 Task: Change the event settings to add invitations to my calendar only if the sender is known.
Action: Mouse moved to (840, 88)
Screenshot: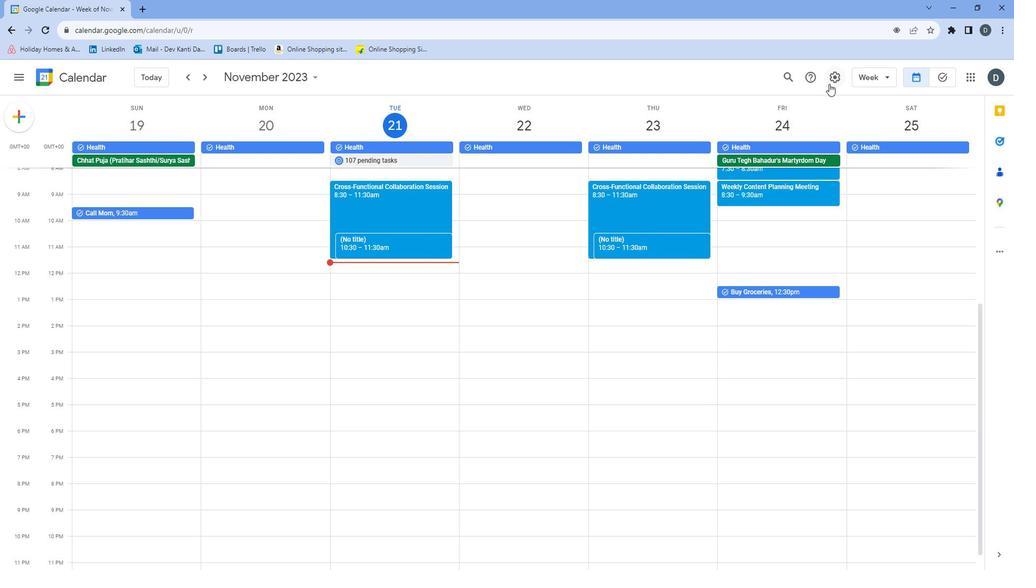 
Action: Mouse pressed left at (840, 88)
Screenshot: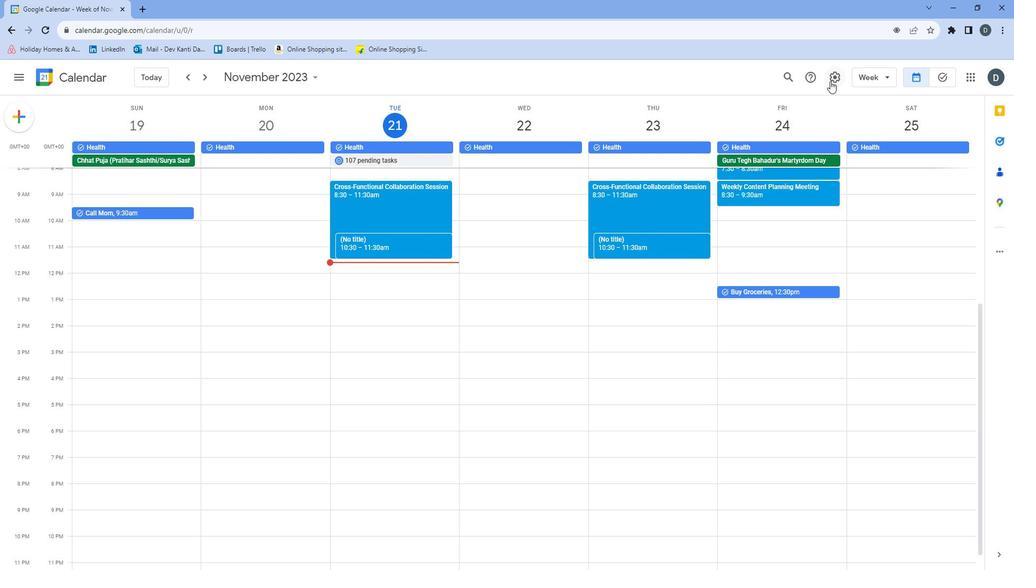 
Action: Mouse moved to (847, 102)
Screenshot: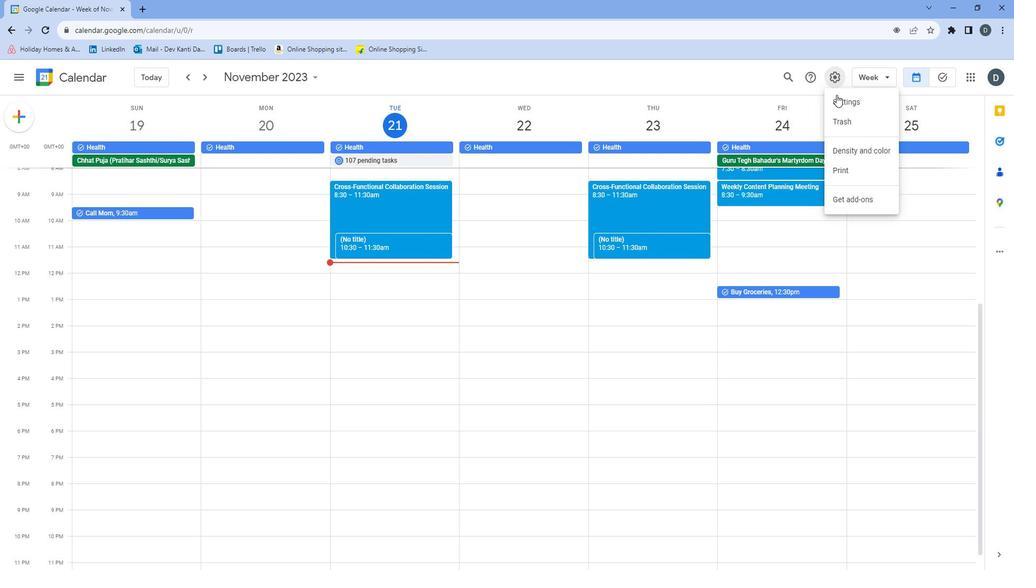 
Action: Mouse pressed left at (847, 102)
Screenshot: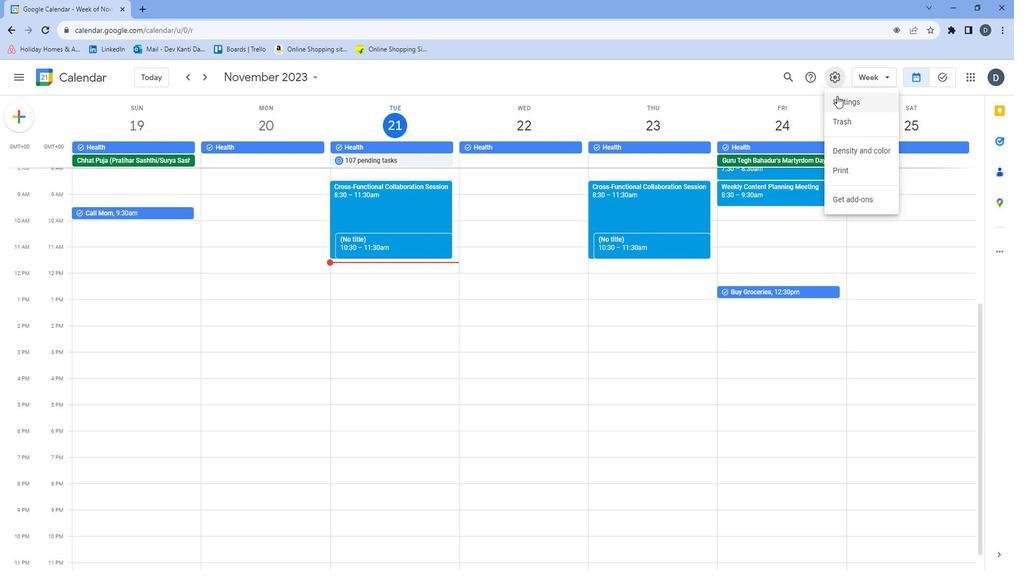 
Action: Mouse moved to (574, 319)
Screenshot: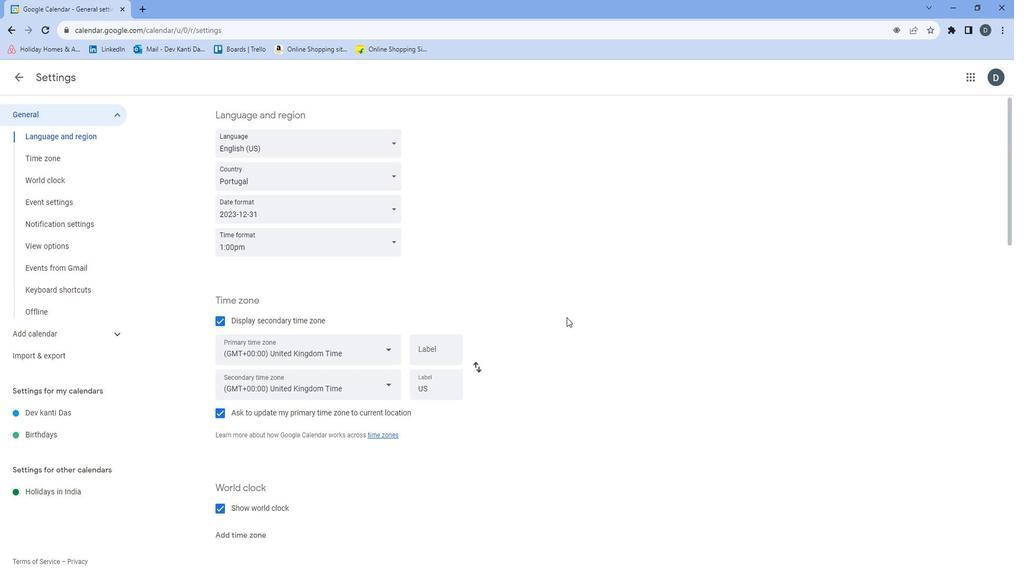 
Action: Mouse scrolled (574, 319) with delta (0, 0)
Screenshot: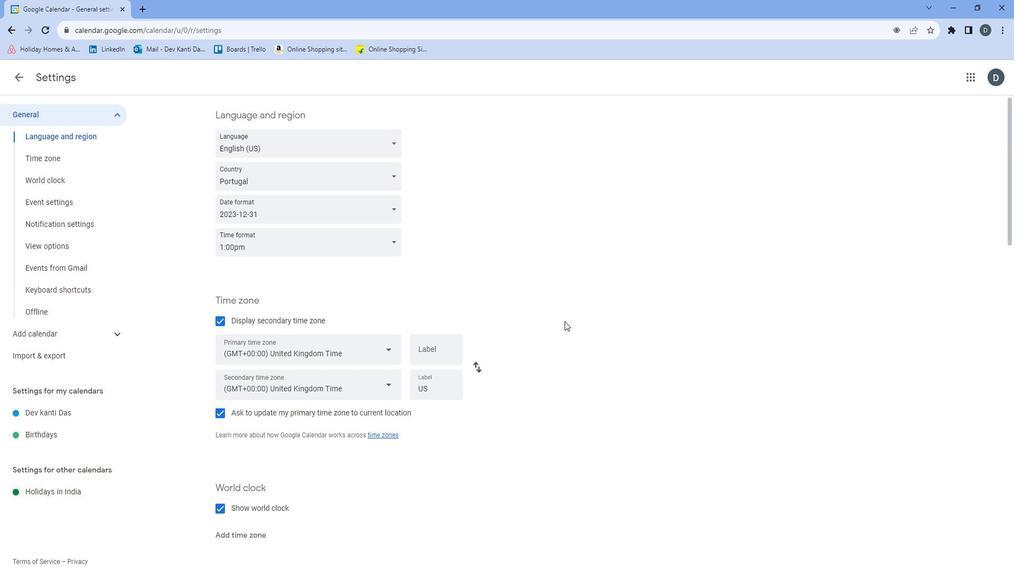 
Action: Mouse scrolled (574, 319) with delta (0, 0)
Screenshot: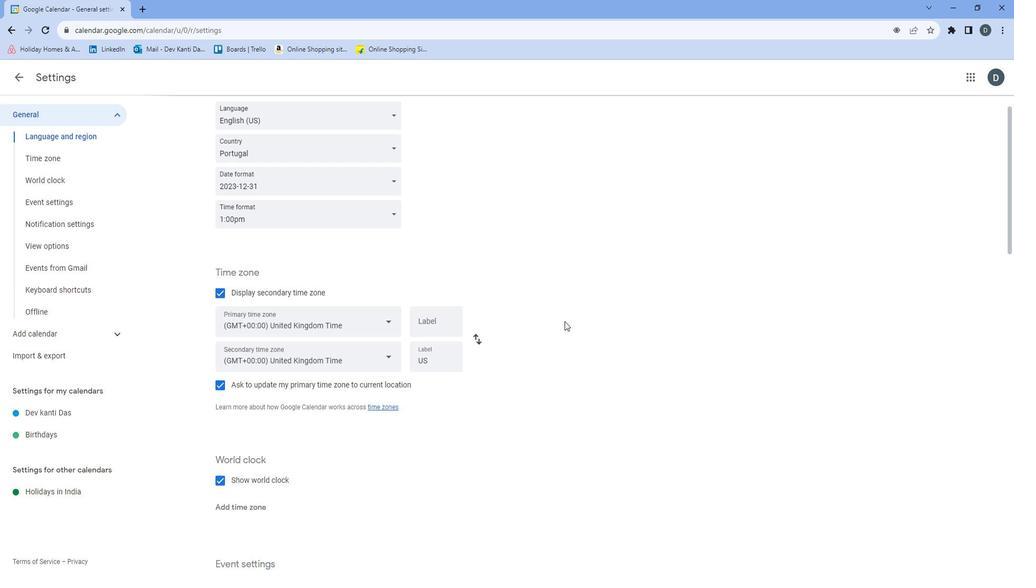 
Action: Mouse scrolled (574, 319) with delta (0, 0)
Screenshot: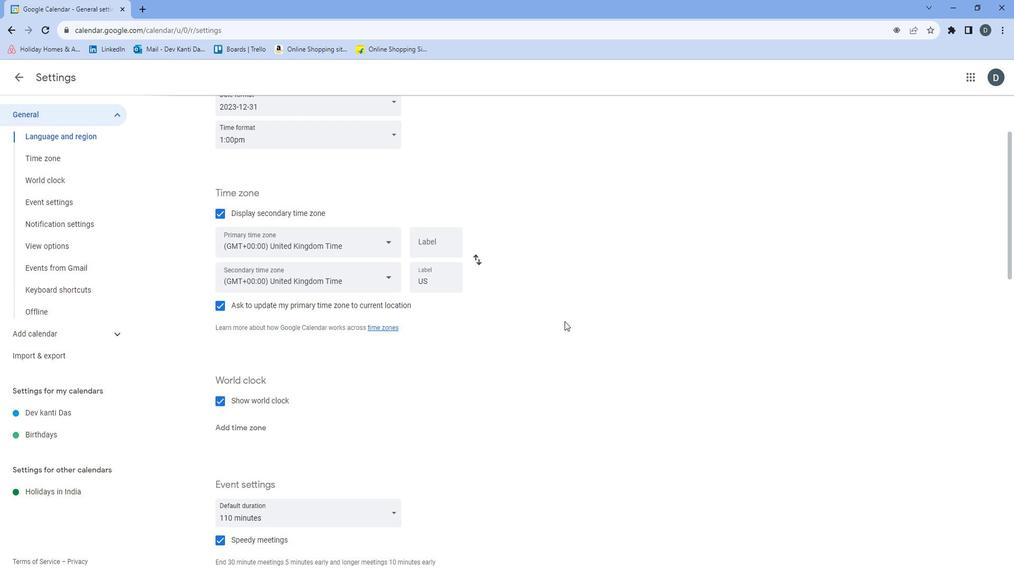 
Action: Mouse scrolled (574, 319) with delta (0, 0)
Screenshot: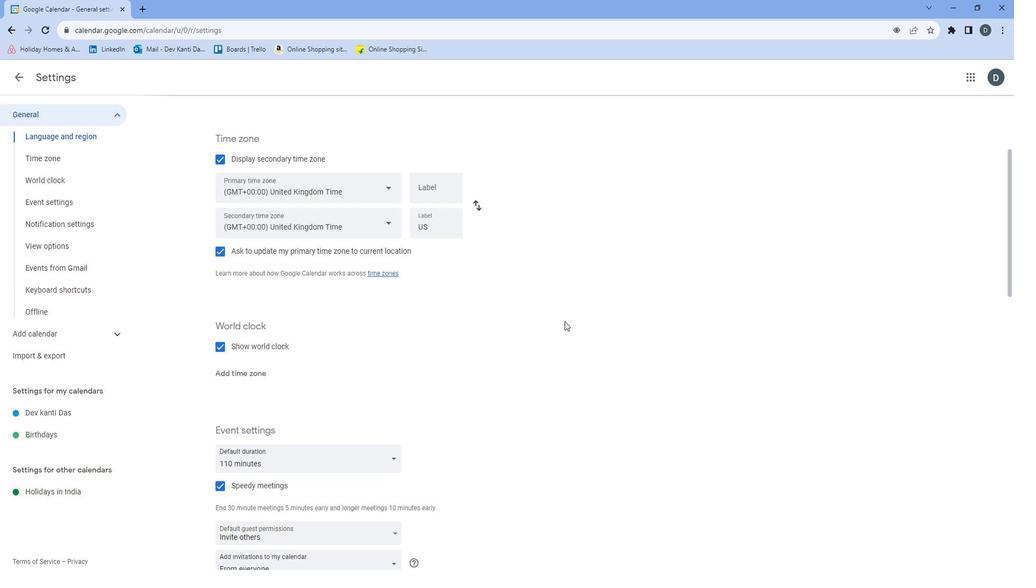
Action: Mouse scrolled (574, 319) with delta (0, 0)
Screenshot: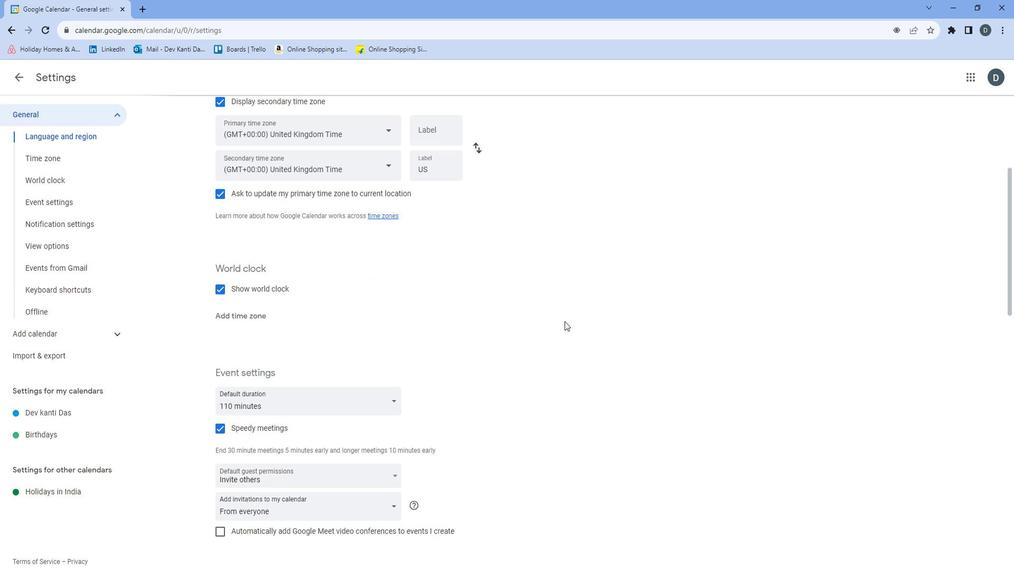 
Action: Mouse scrolled (574, 319) with delta (0, 0)
Screenshot: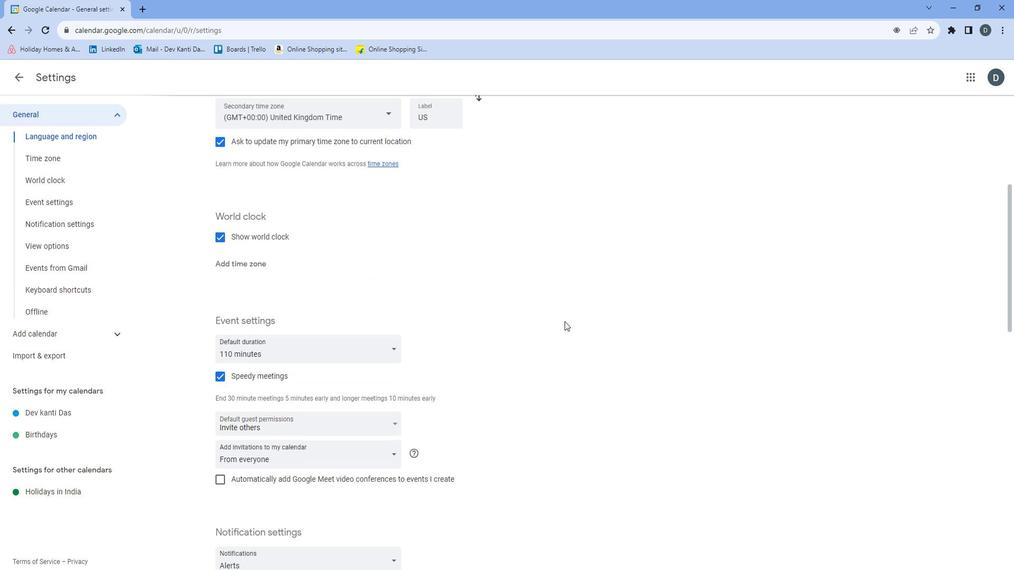 
Action: Mouse scrolled (574, 319) with delta (0, 0)
Screenshot: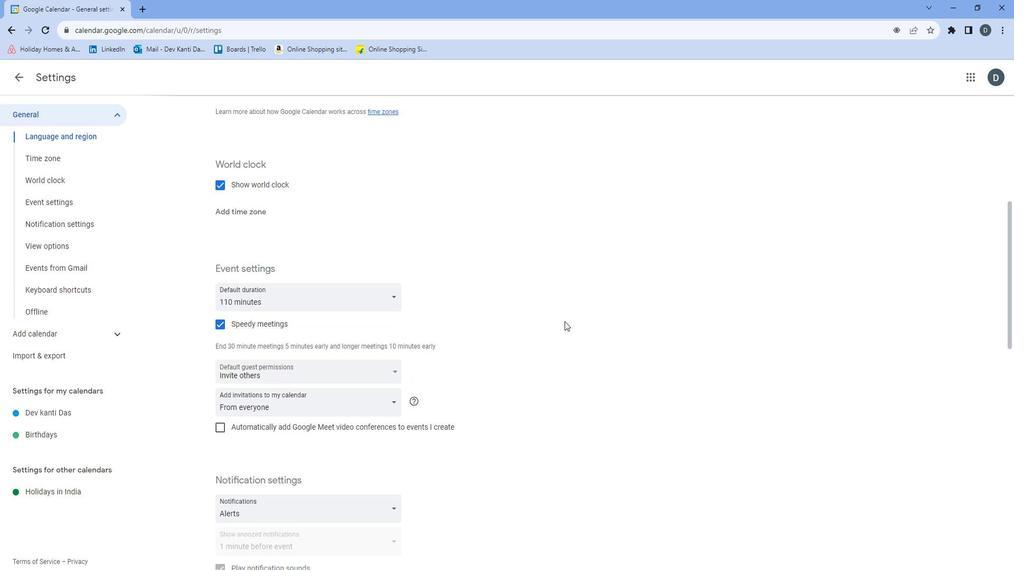 
Action: Mouse scrolled (574, 319) with delta (0, 0)
Screenshot: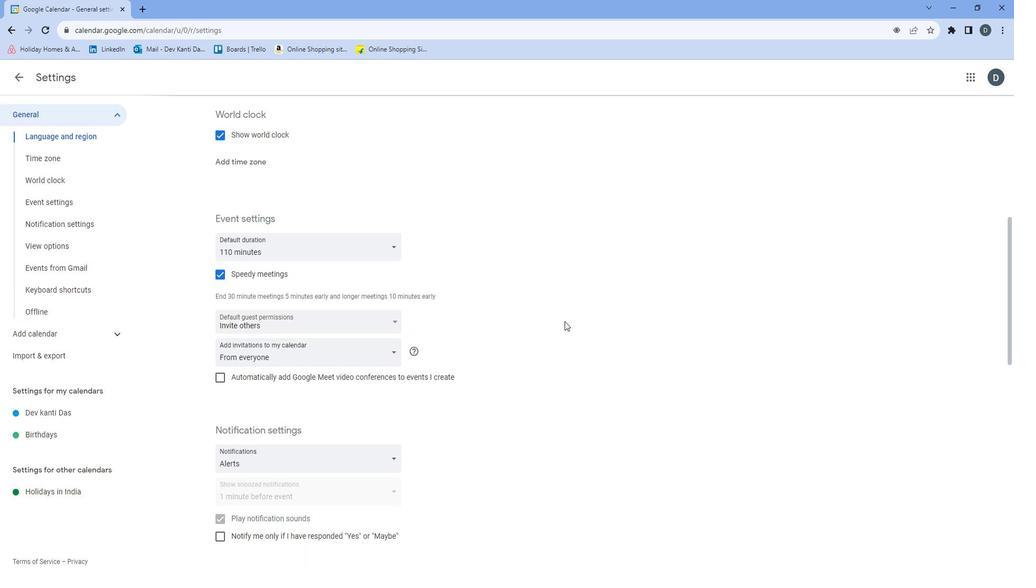 
Action: Mouse scrolled (574, 319) with delta (0, 0)
Screenshot: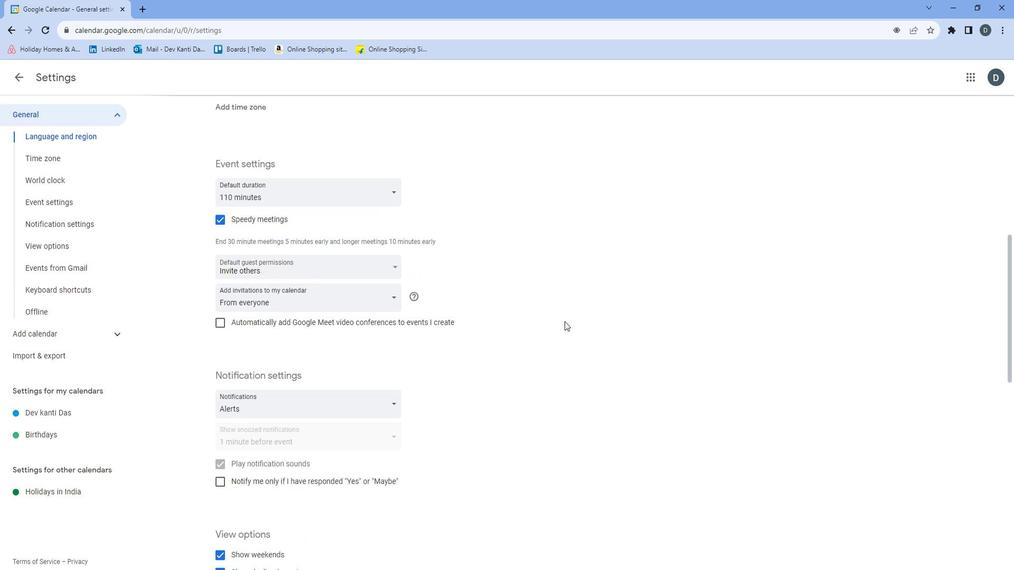 
Action: Mouse moved to (395, 239)
Screenshot: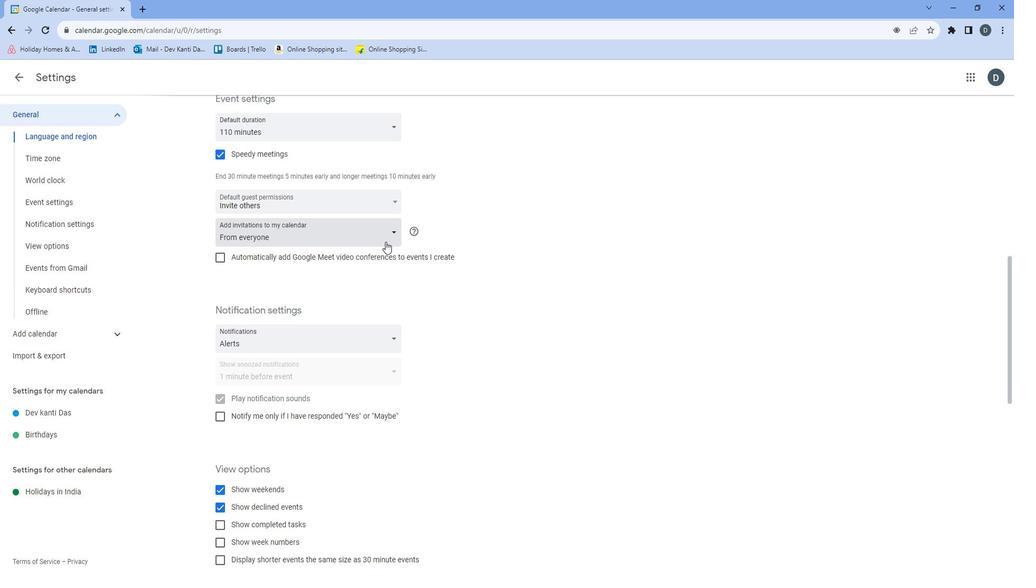 
Action: Mouse pressed left at (395, 239)
Screenshot: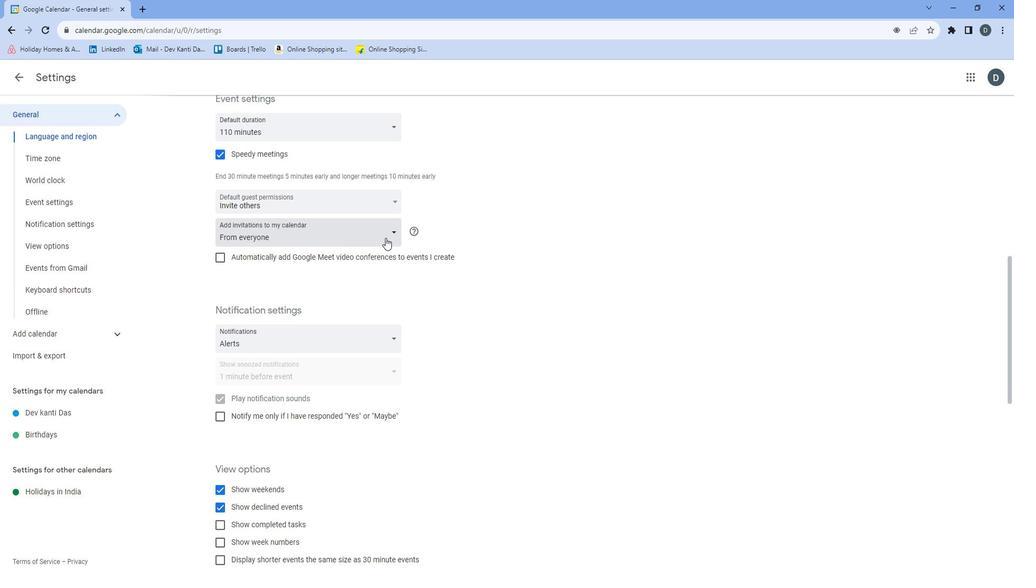 
Action: Mouse moved to (376, 281)
Screenshot: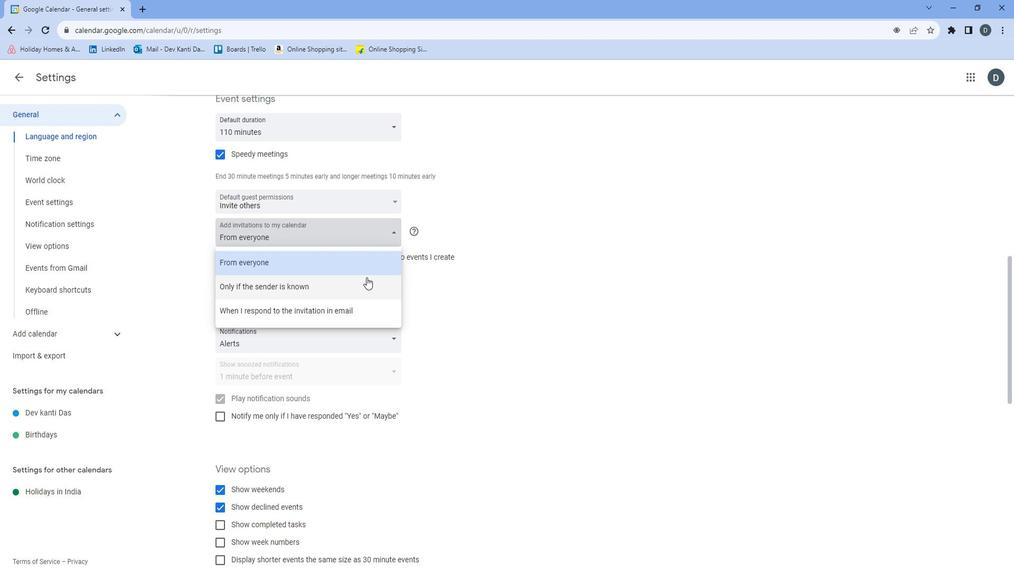 
Action: Mouse pressed left at (376, 281)
Screenshot: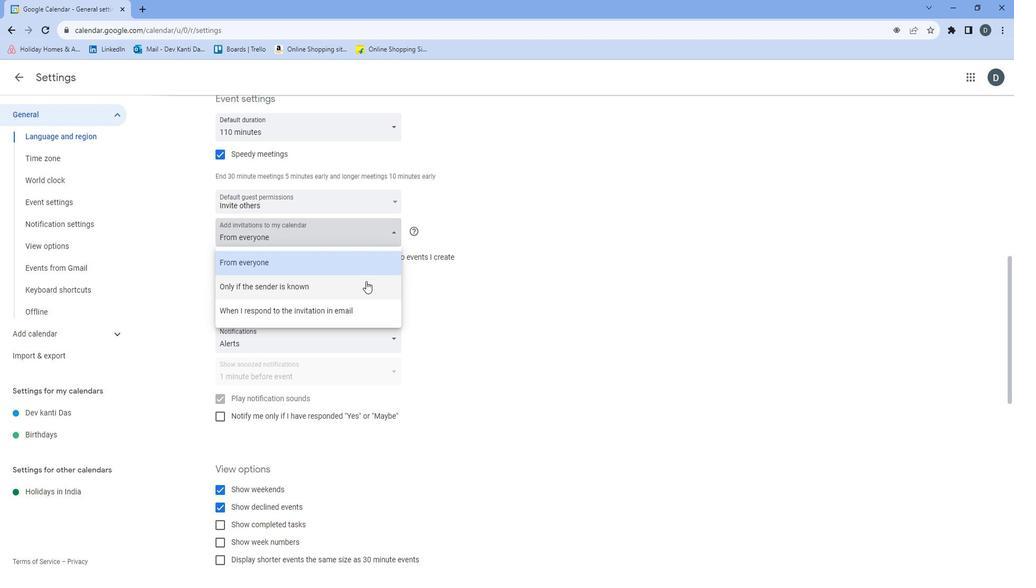
Action: Mouse moved to (589, 349)
Screenshot: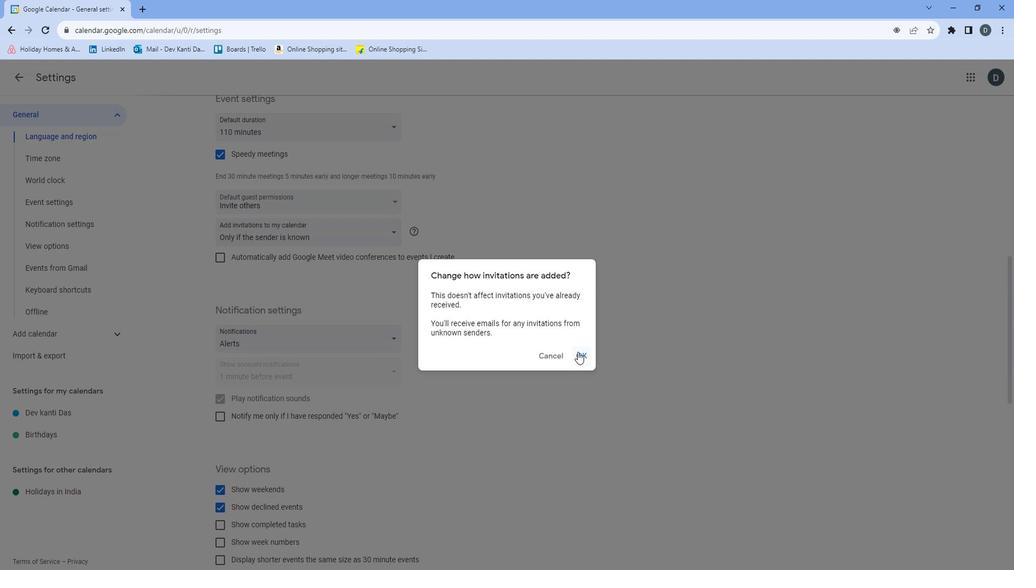 
Action: Mouse pressed left at (589, 349)
Screenshot: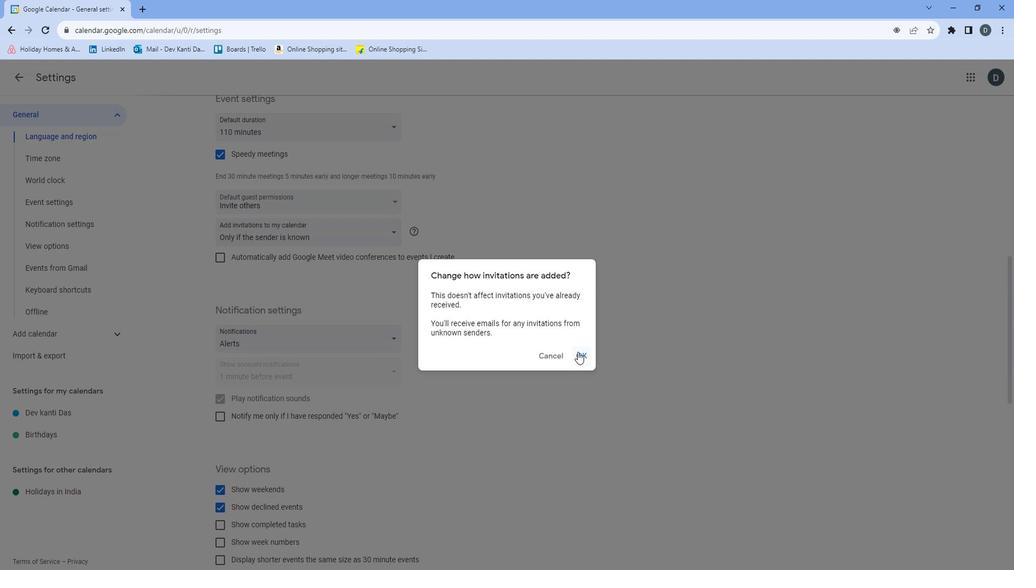 
Action: Mouse moved to (583, 347)
Screenshot: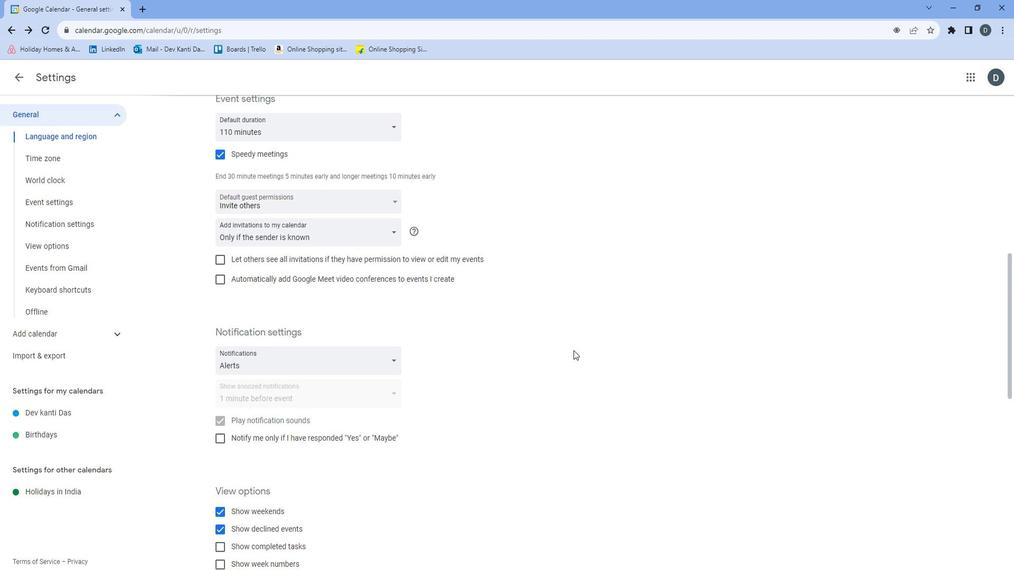
